 Task: Create a due date automation trigger when advanced on, on the tuesday before a card is due add dates not starting this month at 11:00 AM.
Action: Mouse moved to (1038, 72)
Screenshot: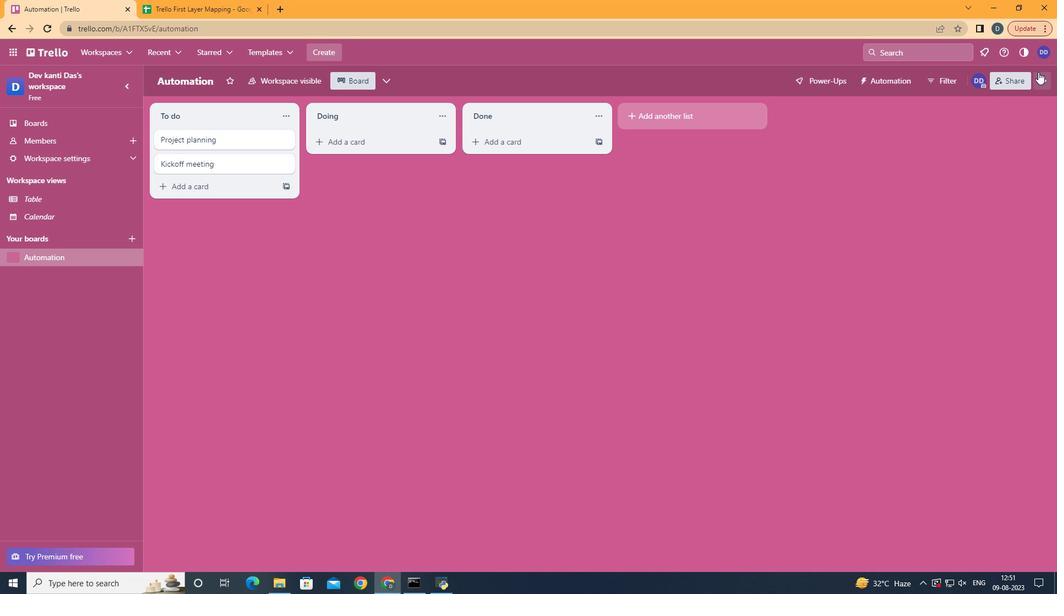 
Action: Mouse pressed left at (1038, 72)
Screenshot: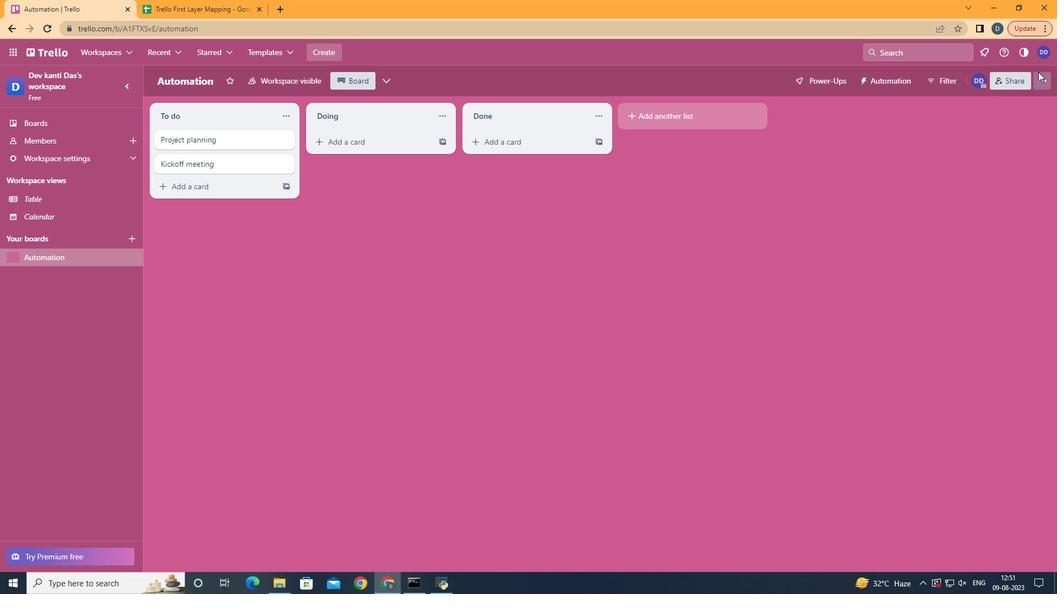 
Action: Mouse moved to (933, 248)
Screenshot: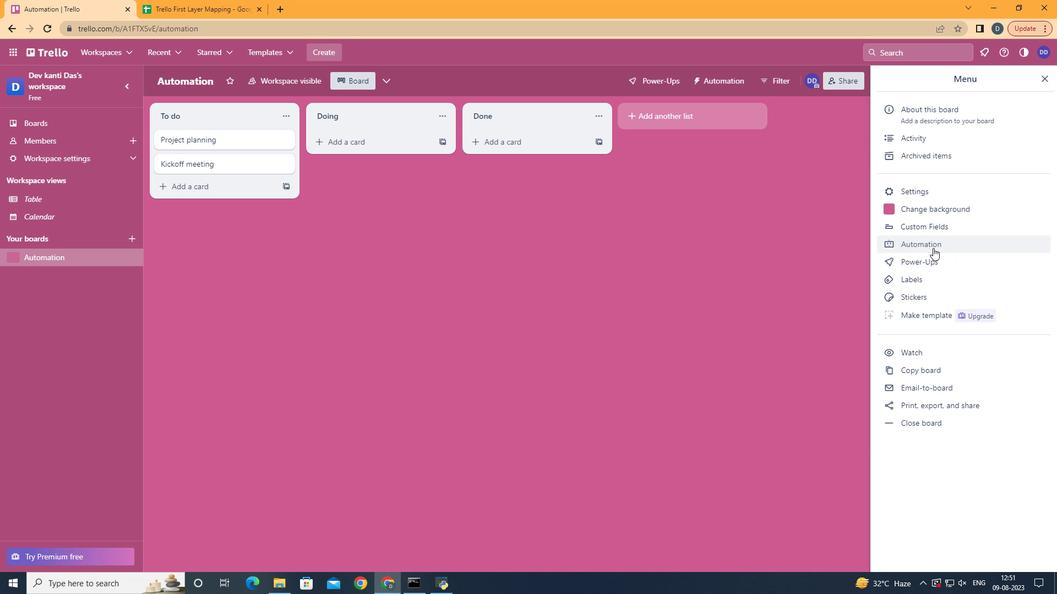
Action: Mouse pressed left at (933, 248)
Screenshot: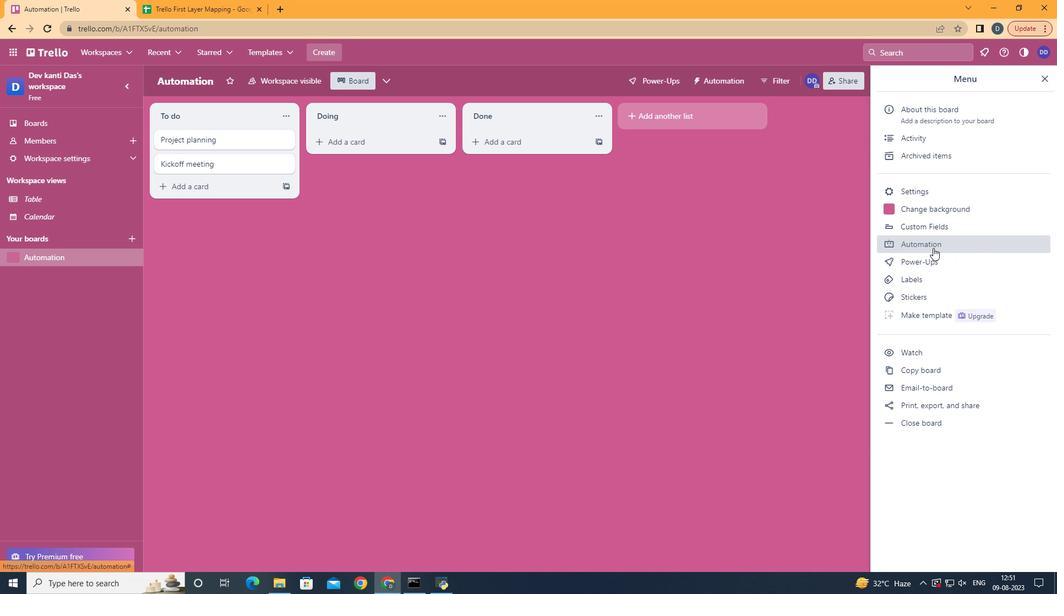 
Action: Mouse moved to (205, 223)
Screenshot: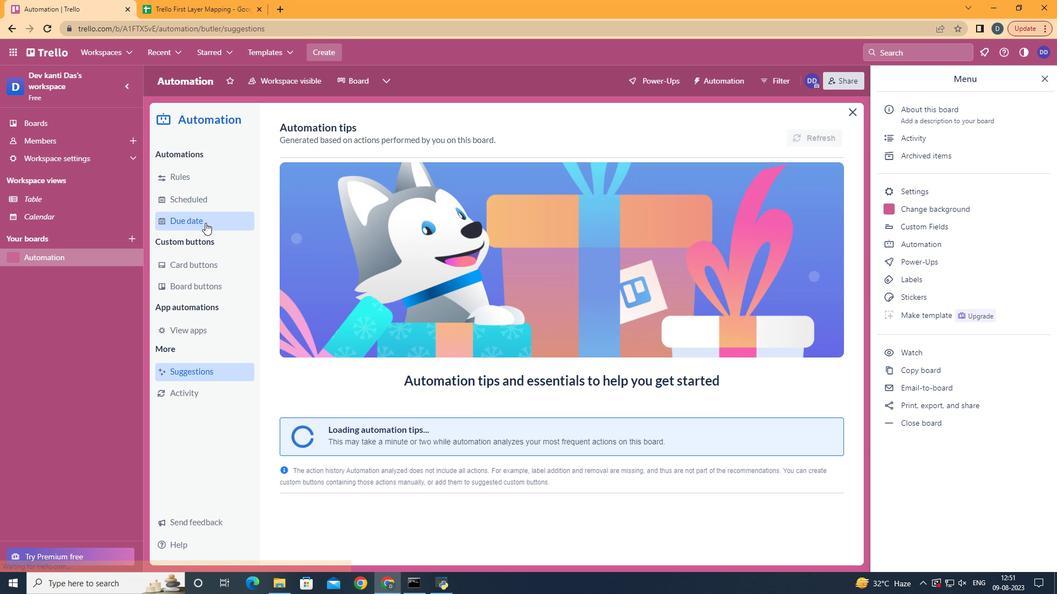 
Action: Mouse pressed left at (205, 223)
Screenshot: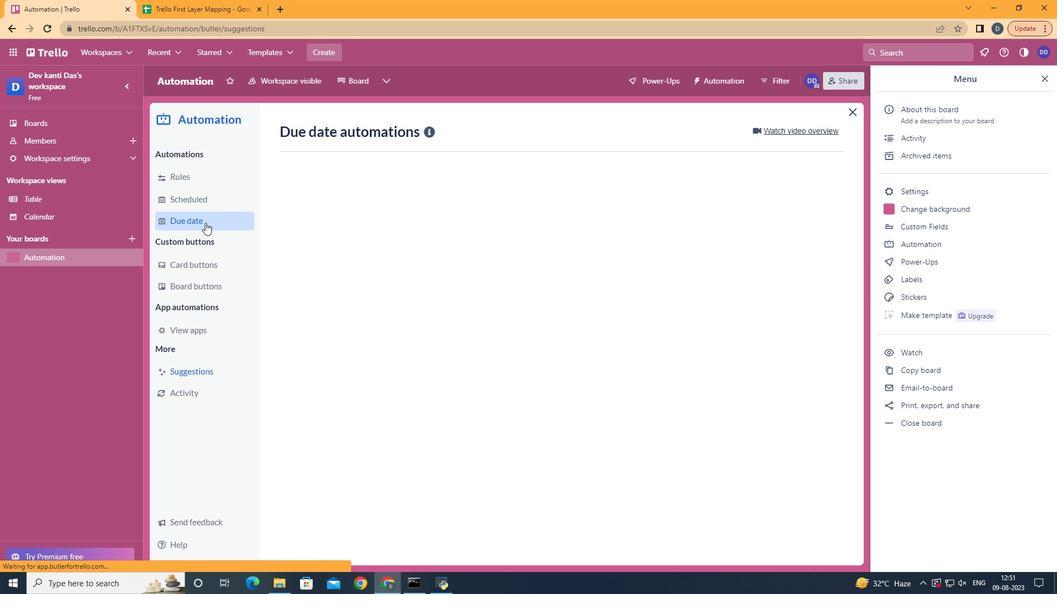 
Action: Mouse moved to (776, 131)
Screenshot: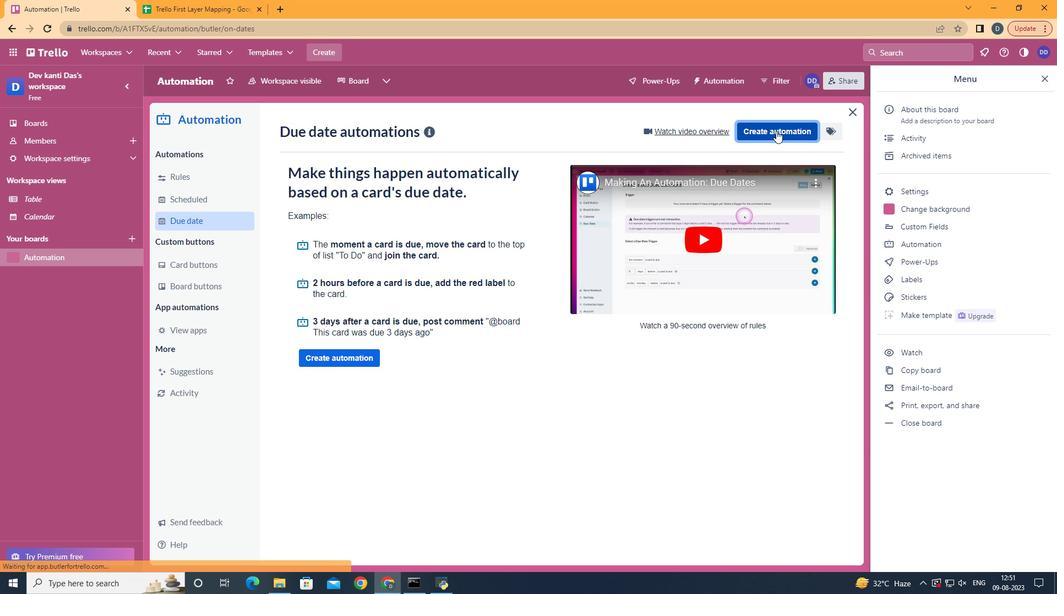 
Action: Mouse pressed left at (776, 131)
Screenshot: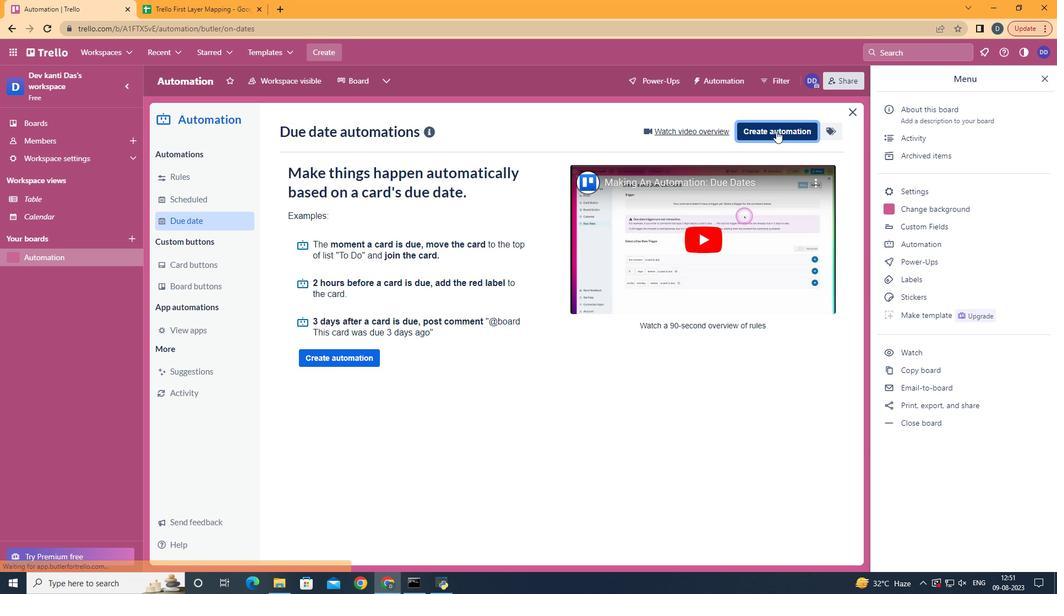 
Action: Mouse moved to (580, 245)
Screenshot: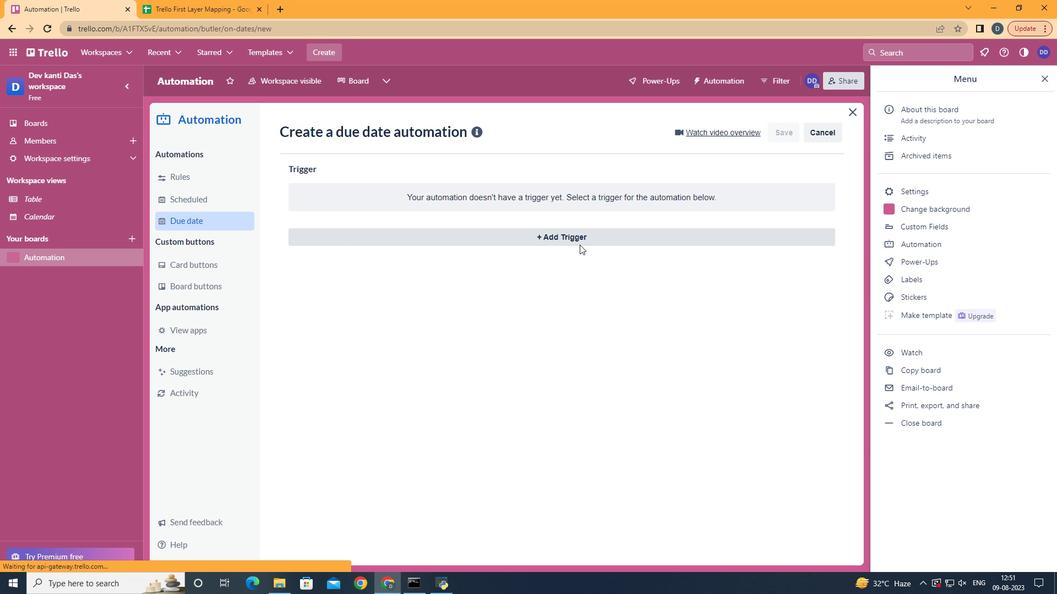 
Action: Mouse pressed left at (580, 245)
Screenshot: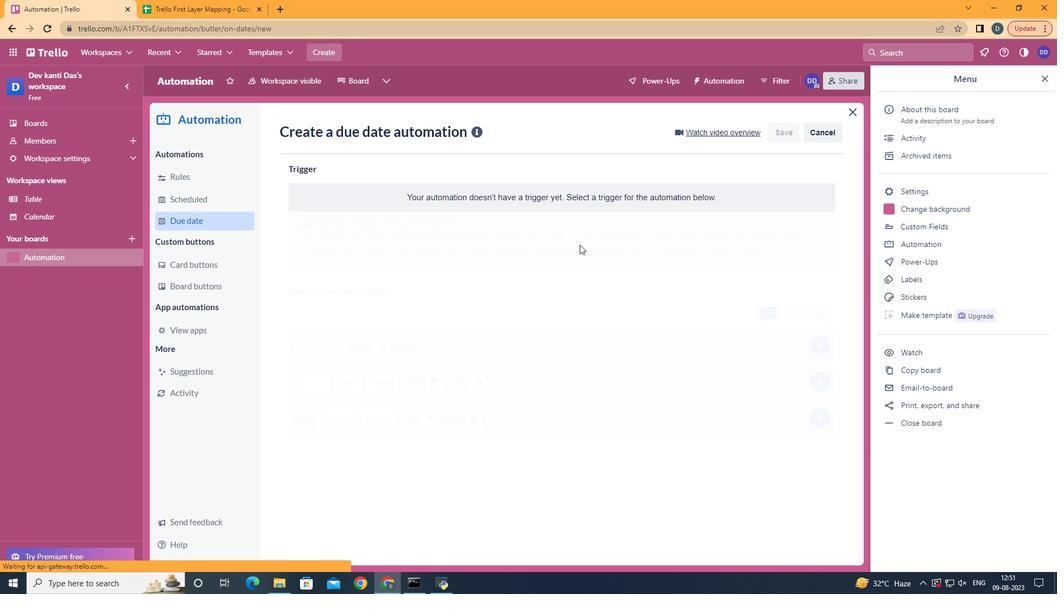
Action: Mouse moved to (369, 312)
Screenshot: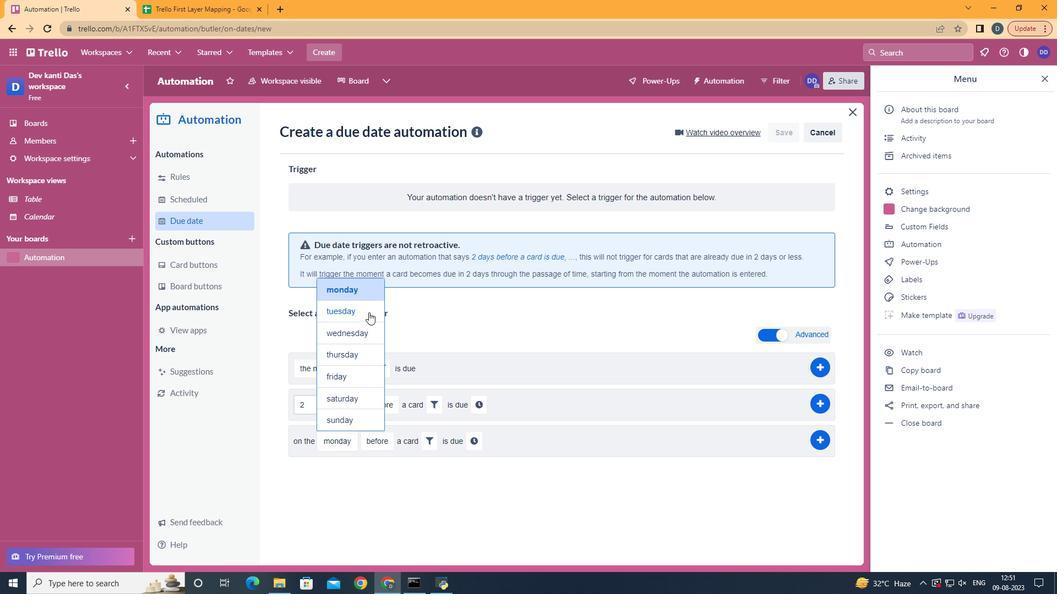 
Action: Mouse pressed left at (369, 312)
Screenshot: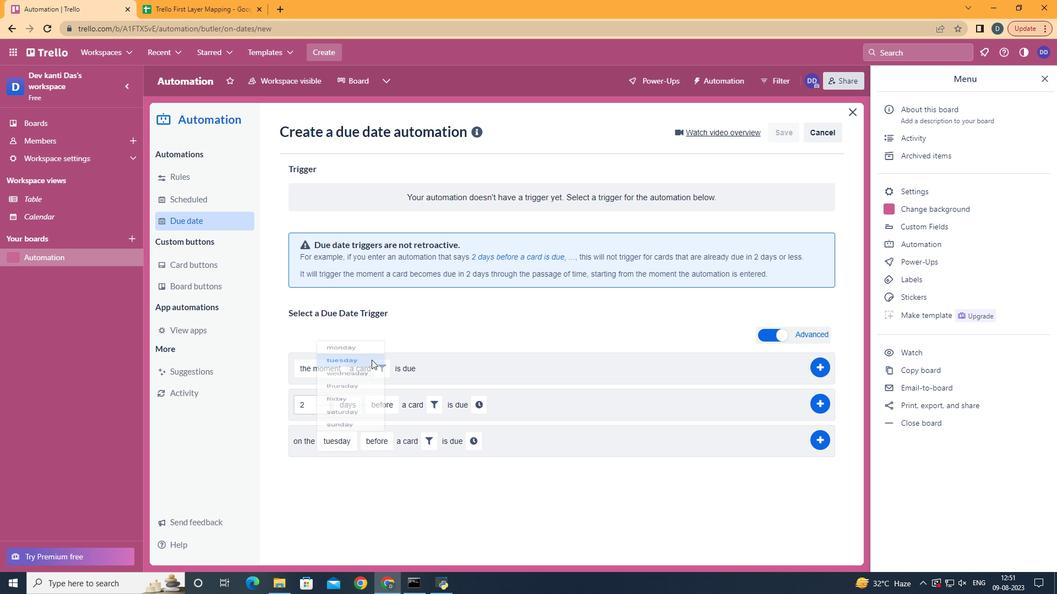
Action: Mouse moved to (380, 456)
Screenshot: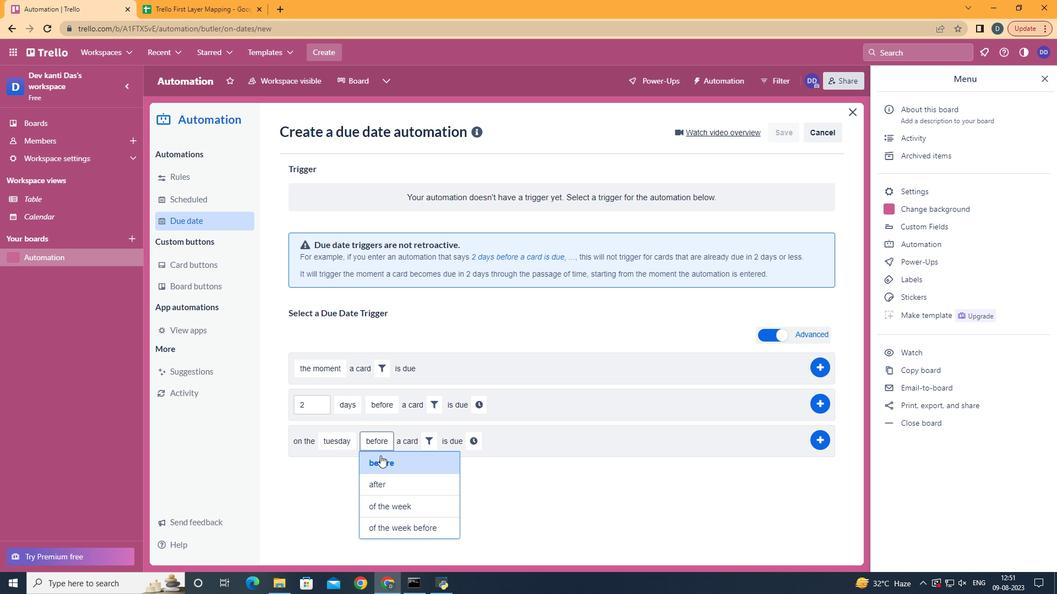 
Action: Mouse pressed left at (380, 456)
Screenshot: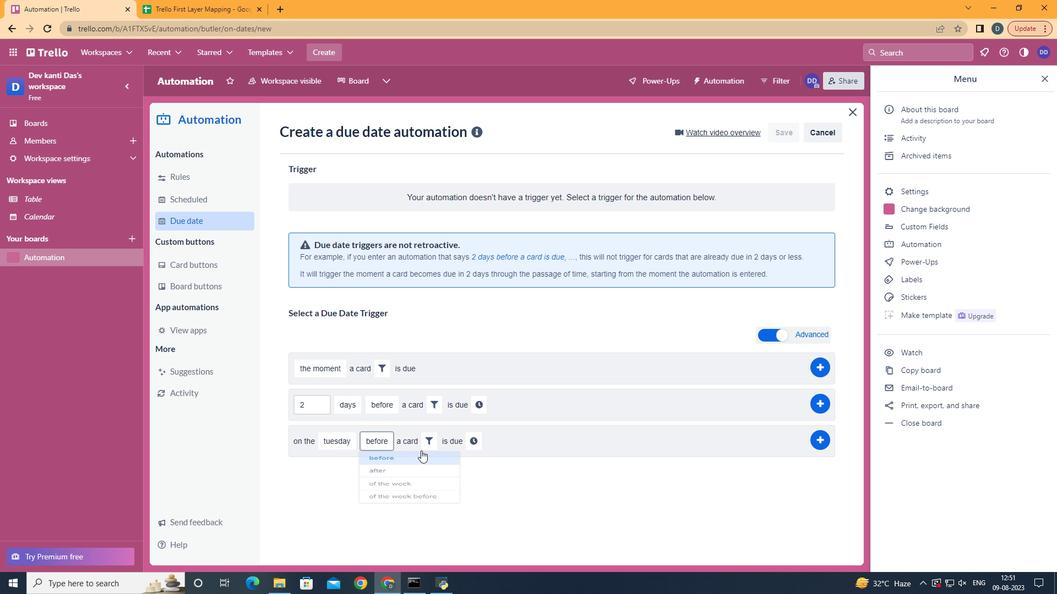 
Action: Mouse moved to (426, 444)
Screenshot: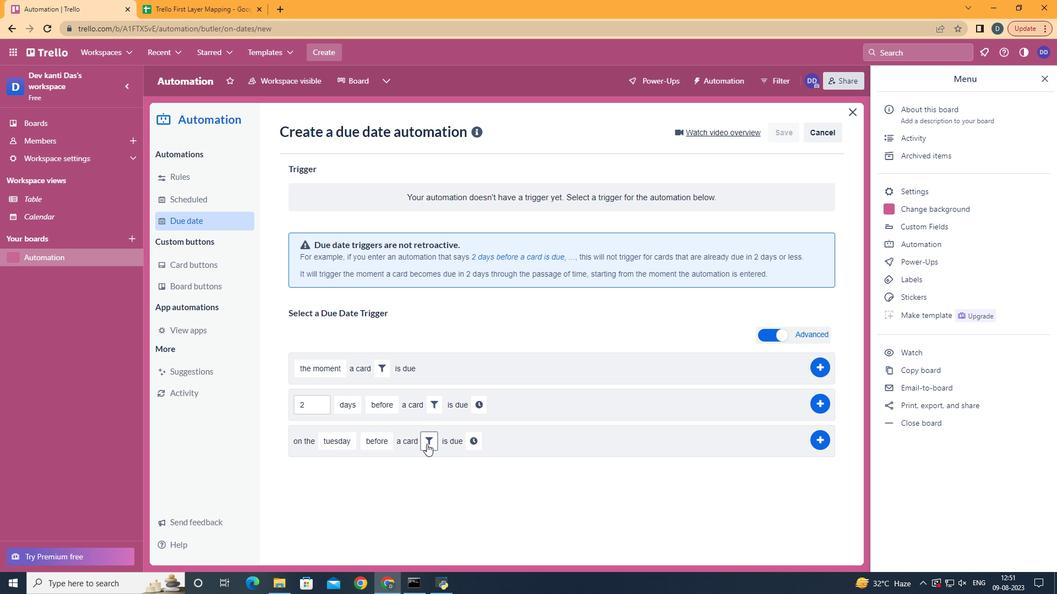 
Action: Mouse pressed left at (426, 444)
Screenshot: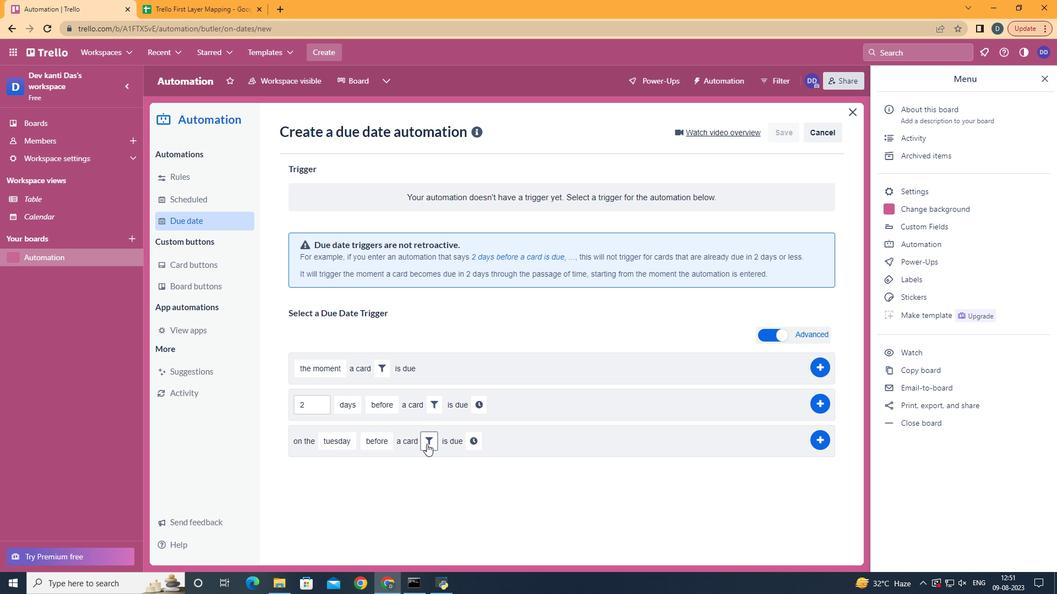 
Action: Mouse moved to (493, 479)
Screenshot: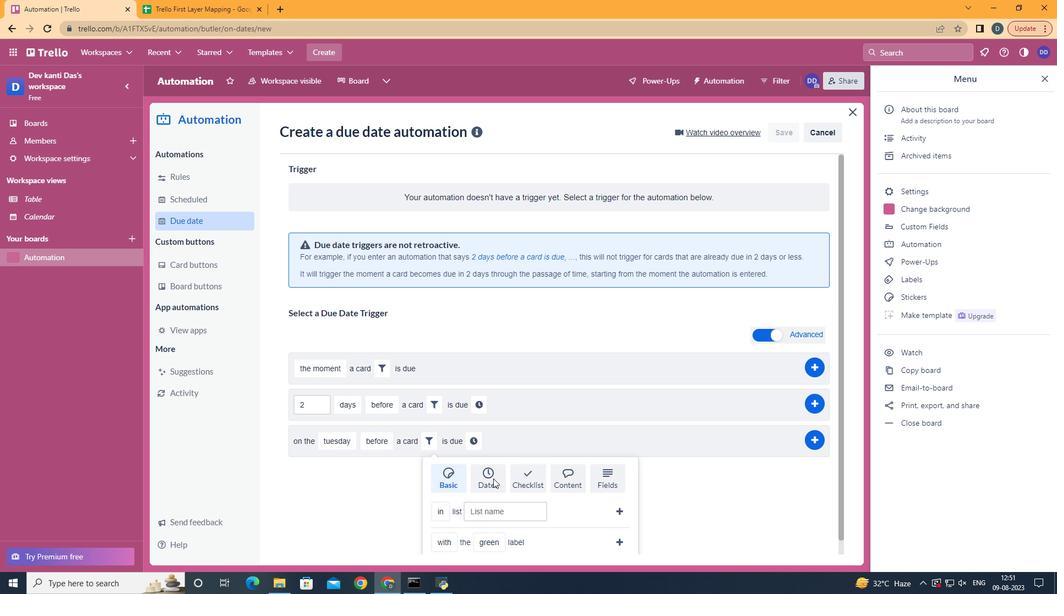 
Action: Mouse pressed left at (493, 479)
Screenshot: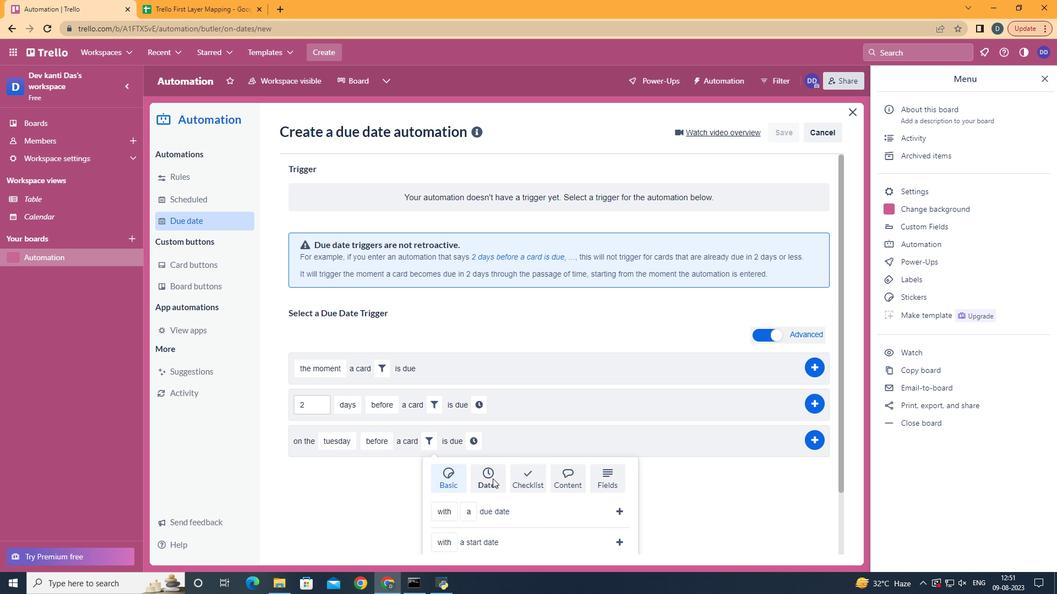
Action: Mouse moved to (492, 479)
Screenshot: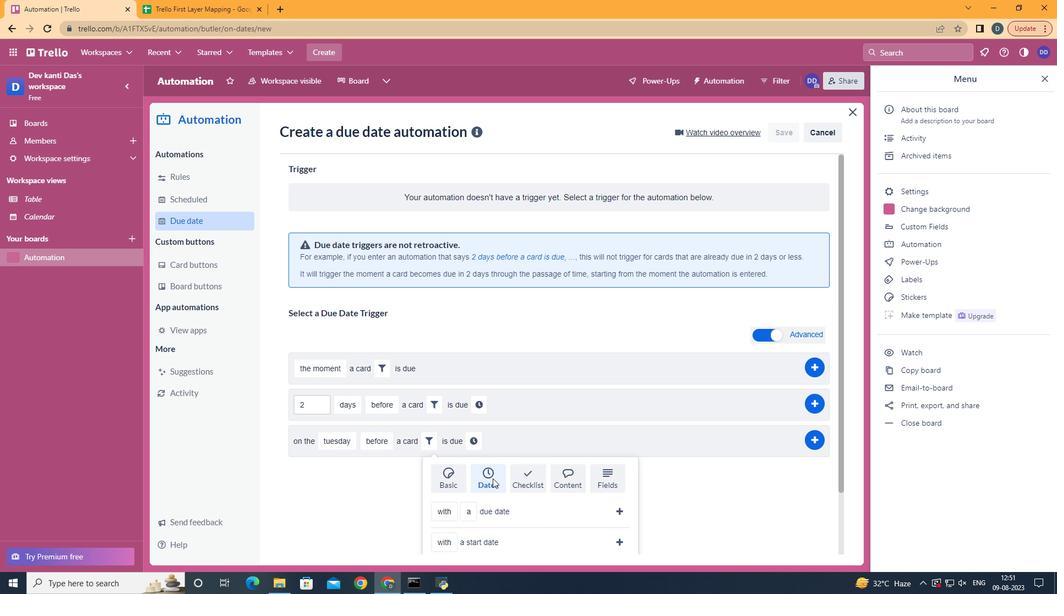 
Action: Mouse scrolled (492, 478) with delta (0, 0)
Screenshot: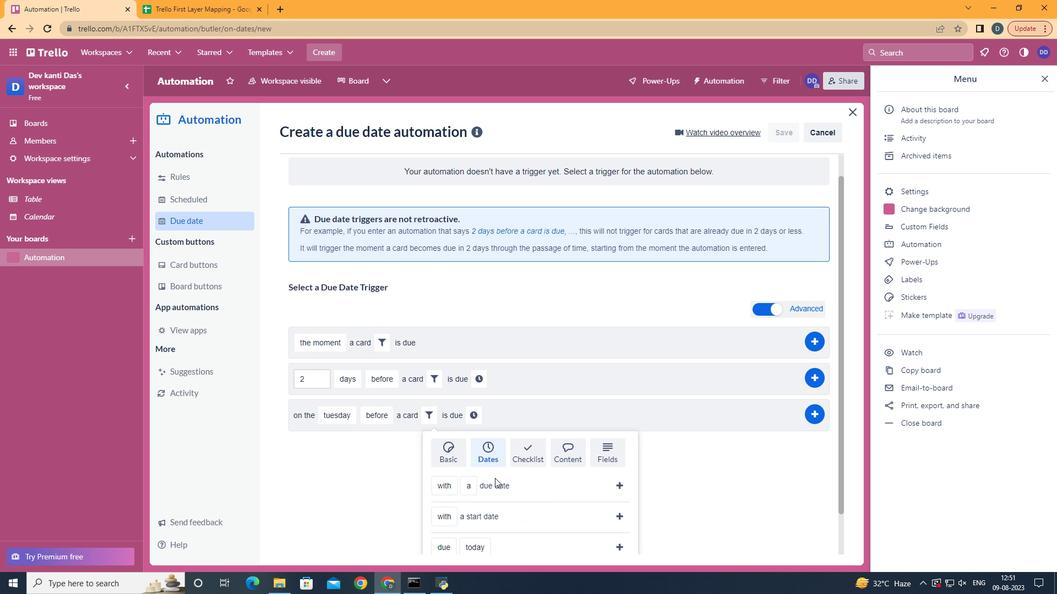 
Action: Mouse scrolled (492, 478) with delta (0, 0)
Screenshot: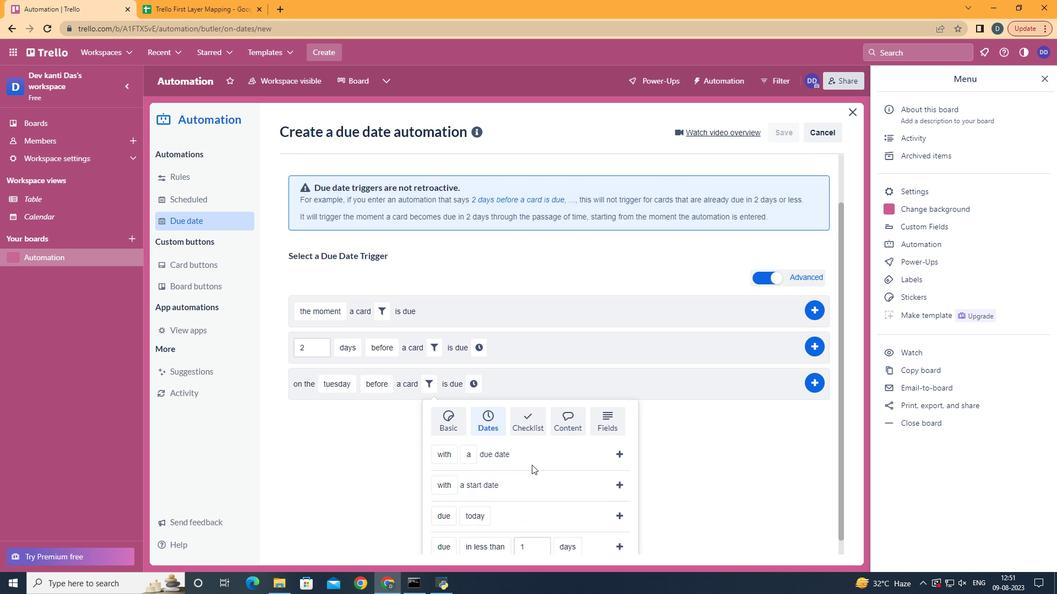 
Action: Mouse scrolled (492, 478) with delta (0, 0)
Screenshot: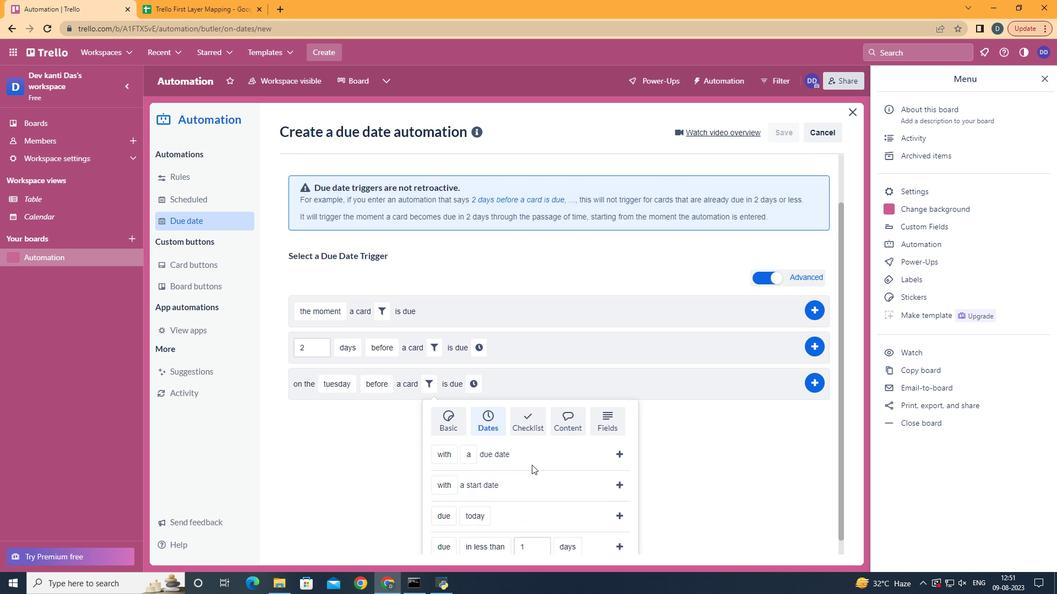 
Action: Mouse scrolled (492, 478) with delta (0, 0)
Screenshot: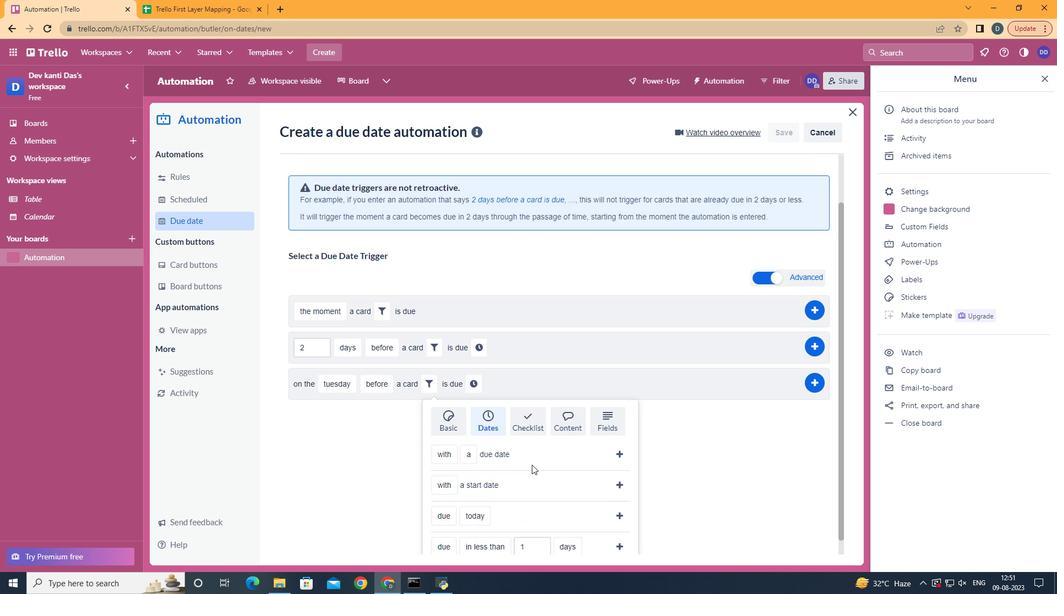 
Action: Mouse moved to (456, 482)
Screenshot: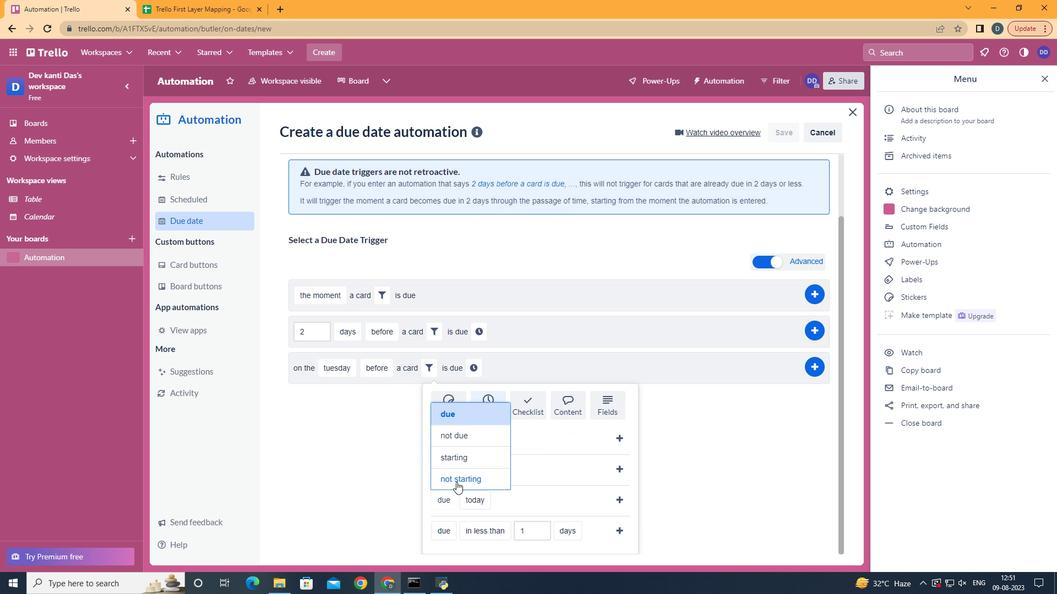 
Action: Mouse pressed left at (456, 482)
Screenshot: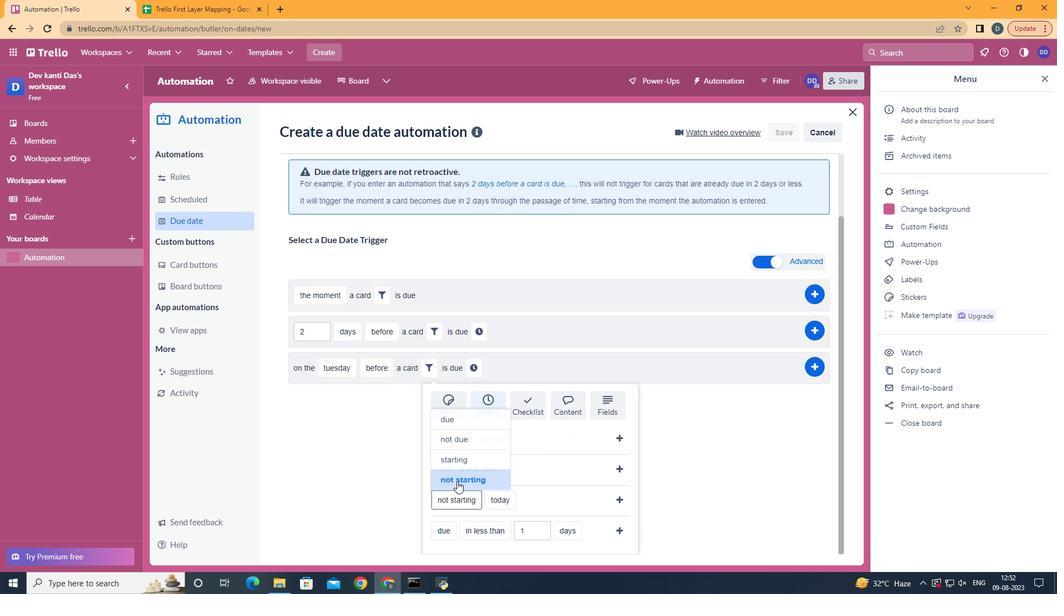 
Action: Mouse moved to (518, 457)
Screenshot: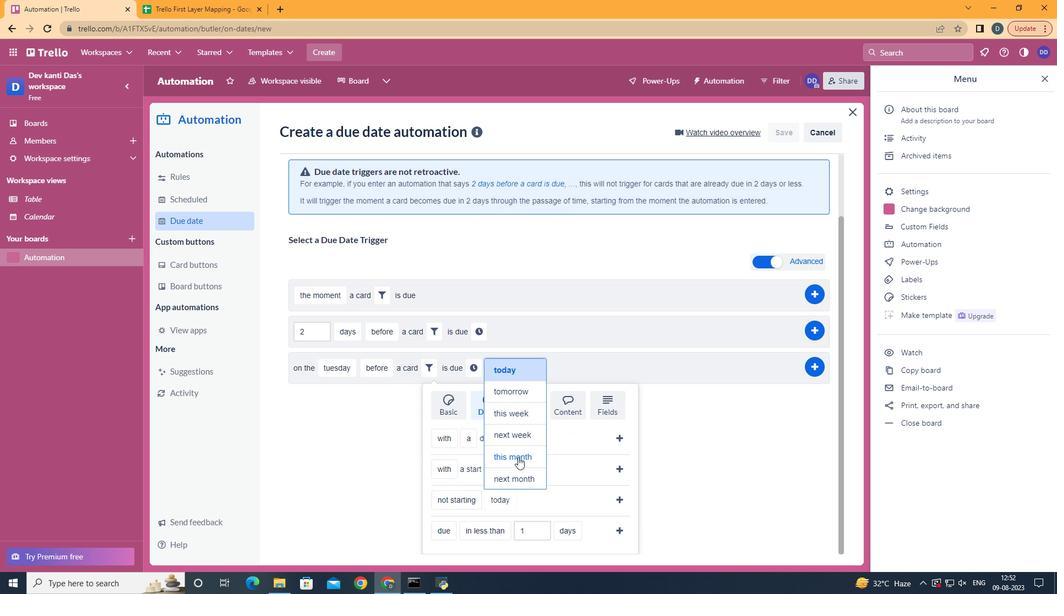 
Action: Mouse pressed left at (518, 457)
Screenshot: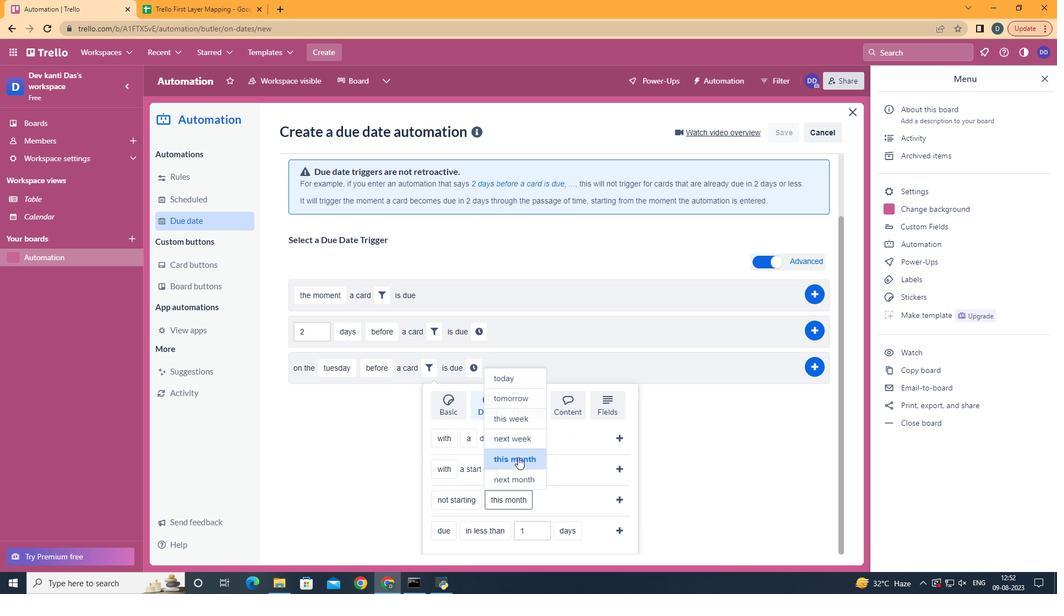 
Action: Mouse moved to (617, 504)
Screenshot: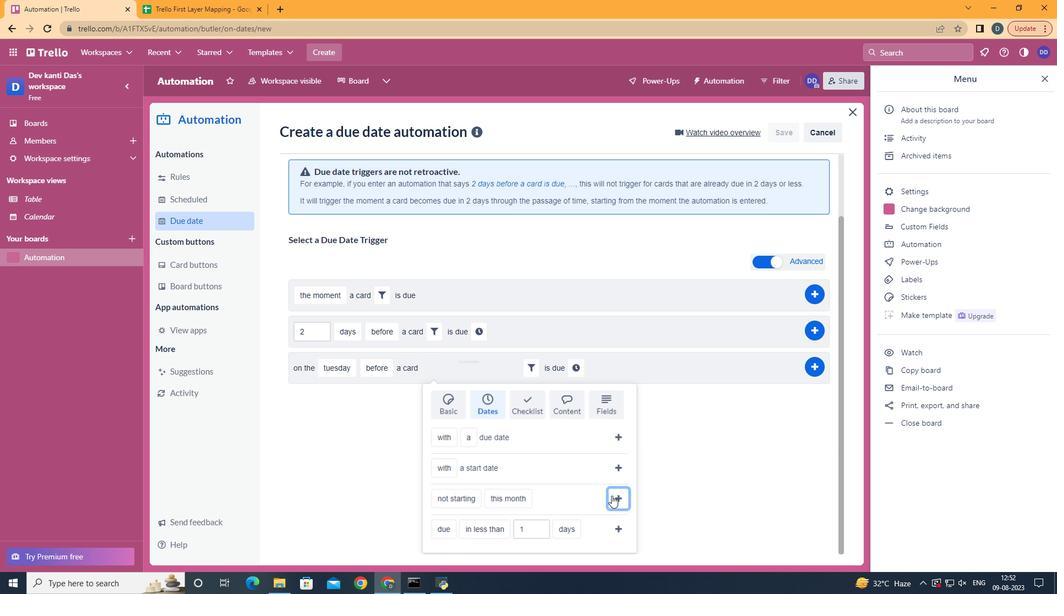 
Action: Mouse pressed left at (617, 504)
Screenshot: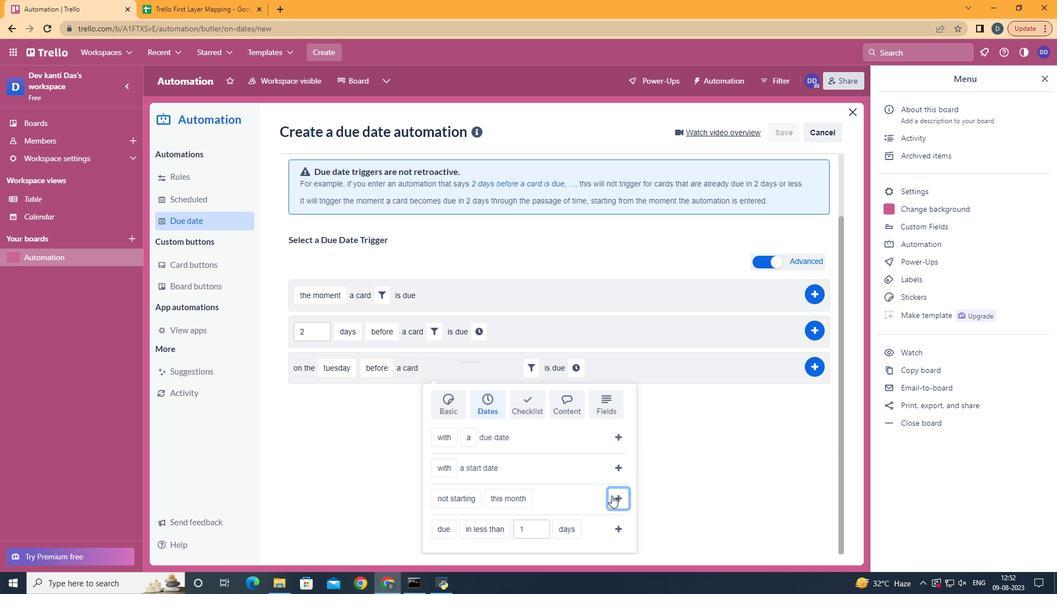 
Action: Mouse moved to (580, 435)
Screenshot: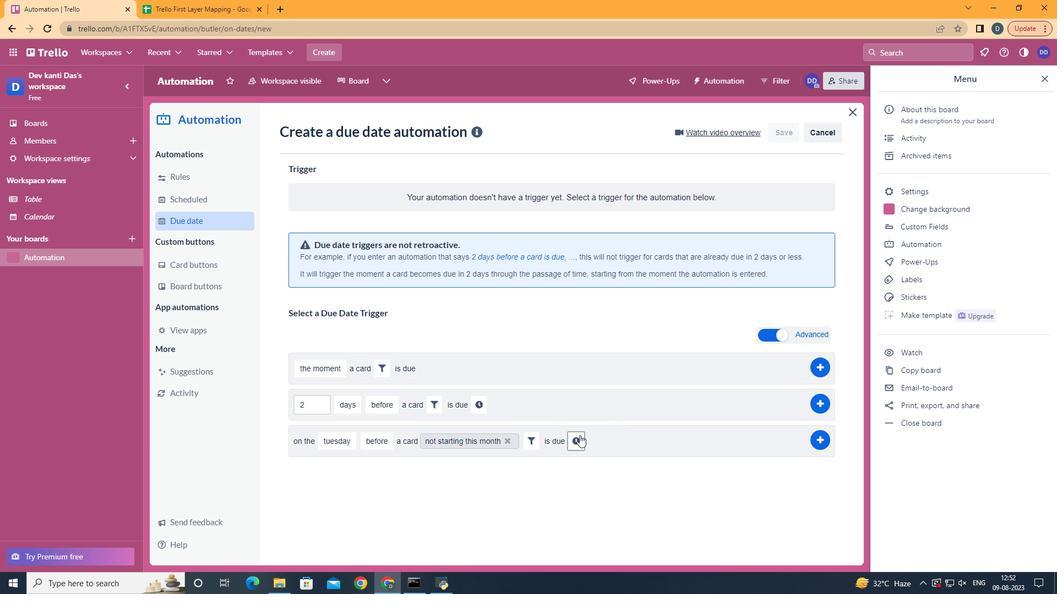 
Action: Mouse pressed left at (580, 435)
Screenshot: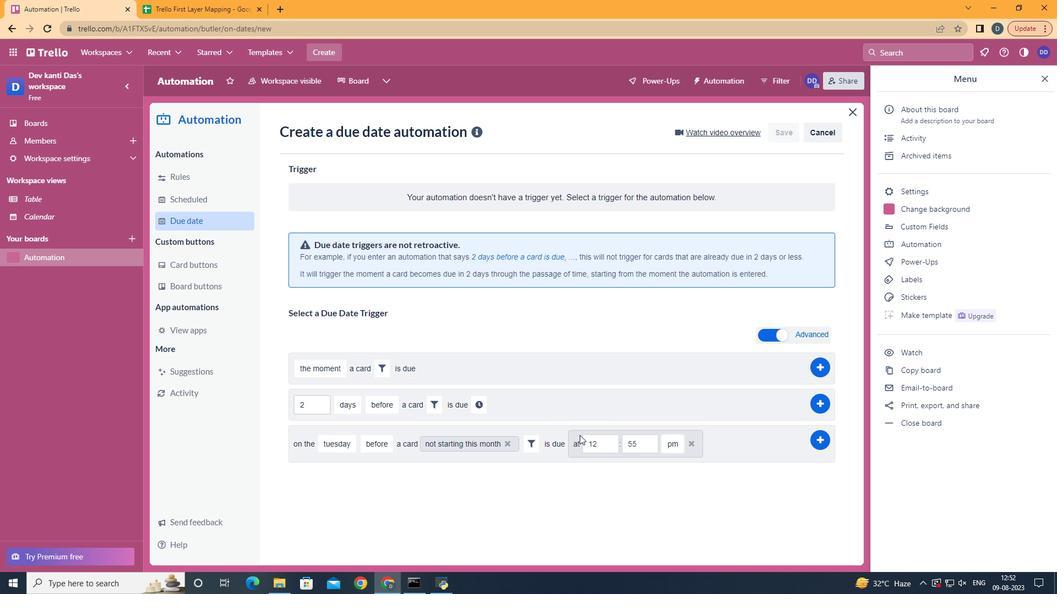 
Action: Mouse moved to (598, 441)
Screenshot: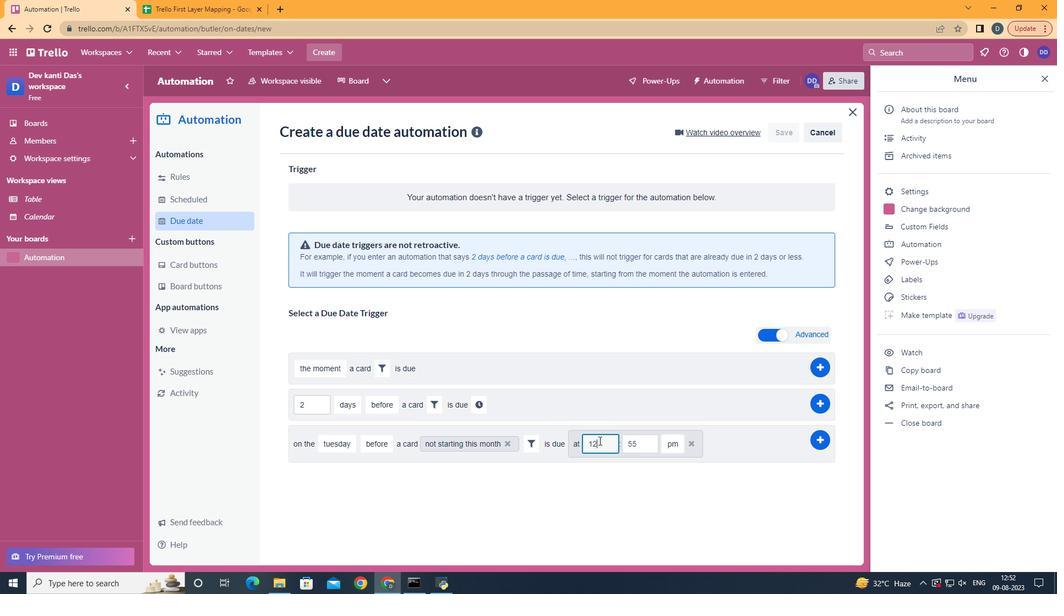 
Action: Mouse pressed left at (598, 441)
Screenshot: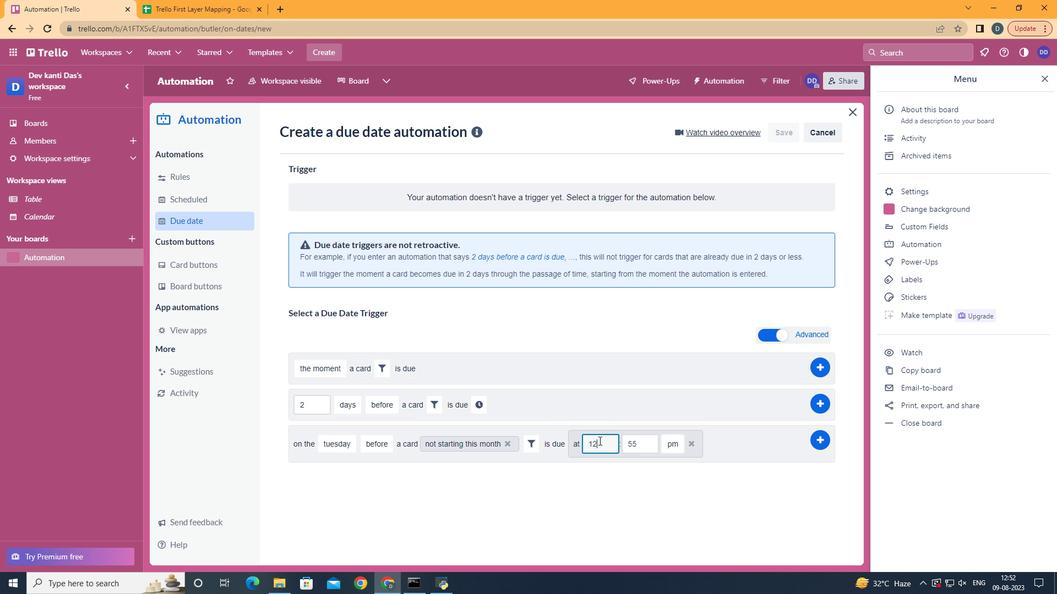 
Action: Mouse moved to (599, 441)
Screenshot: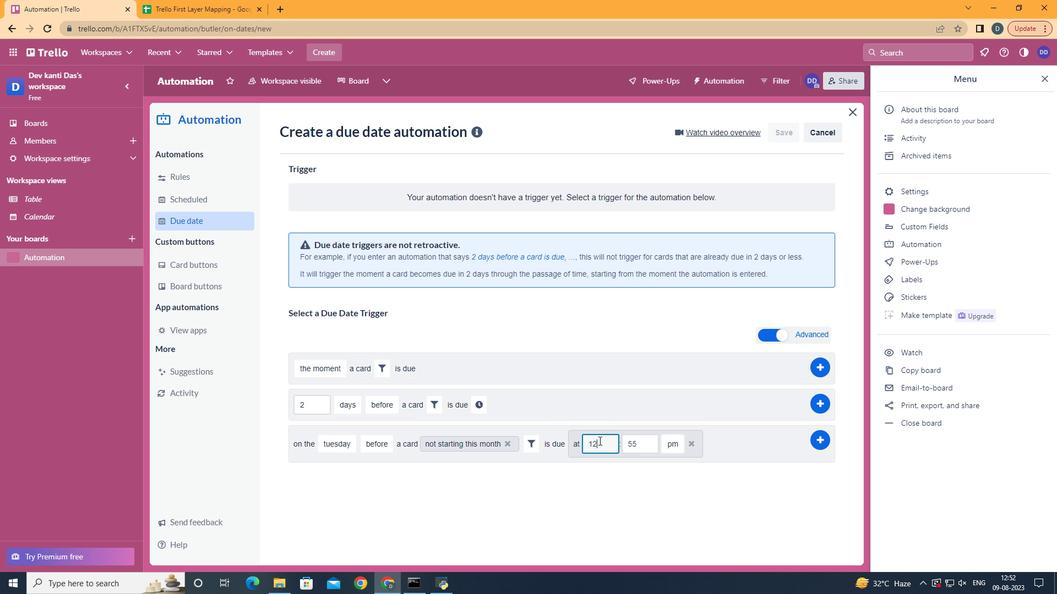 
Action: Key pressed <Key.backspace>1
Screenshot: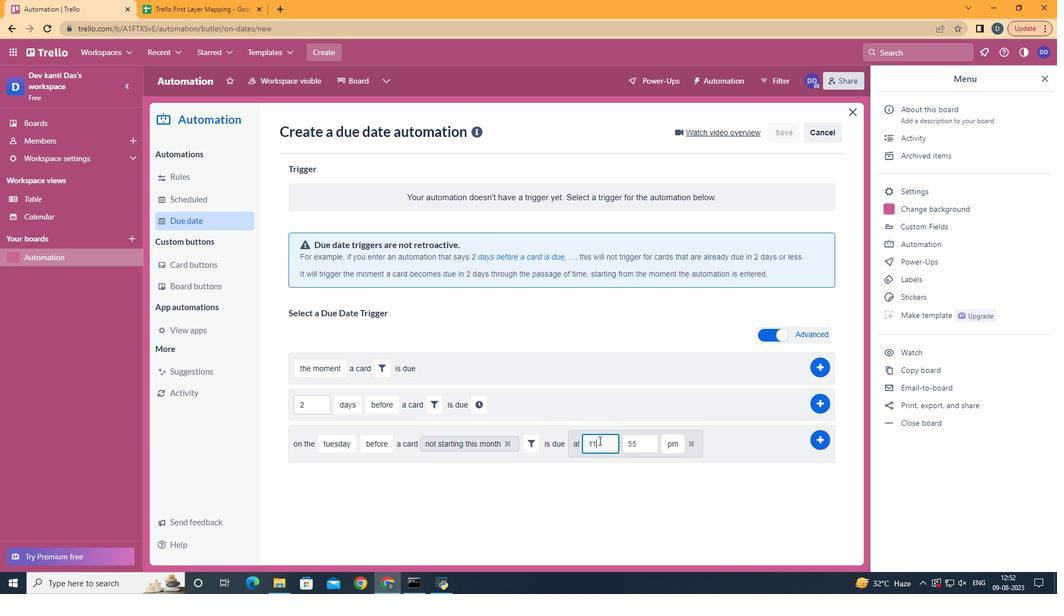
Action: Mouse moved to (641, 445)
Screenshot: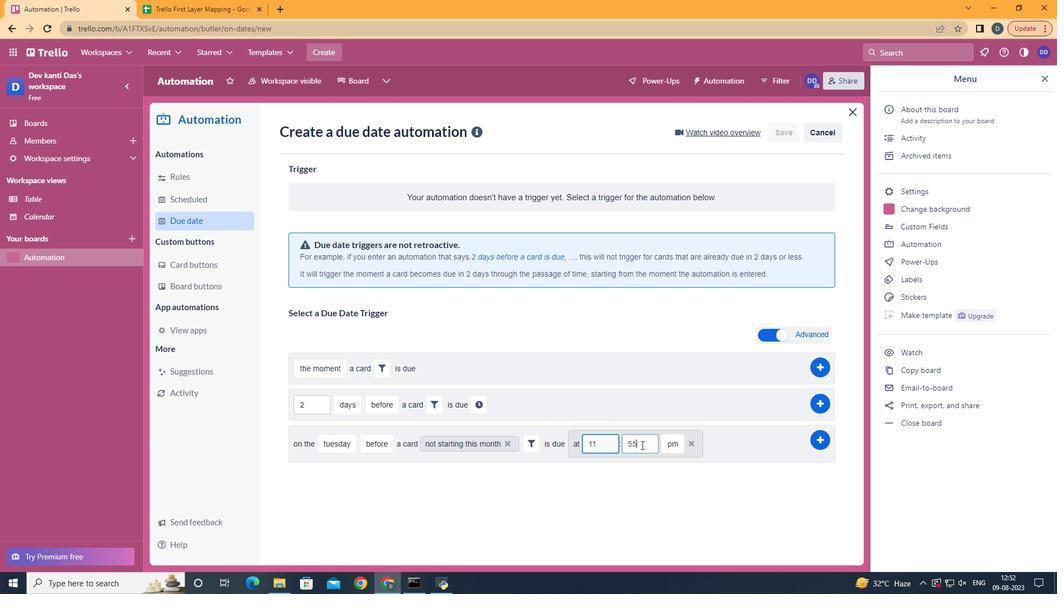 
Action: Mouse pressed left at (641, 445)
Screenshot: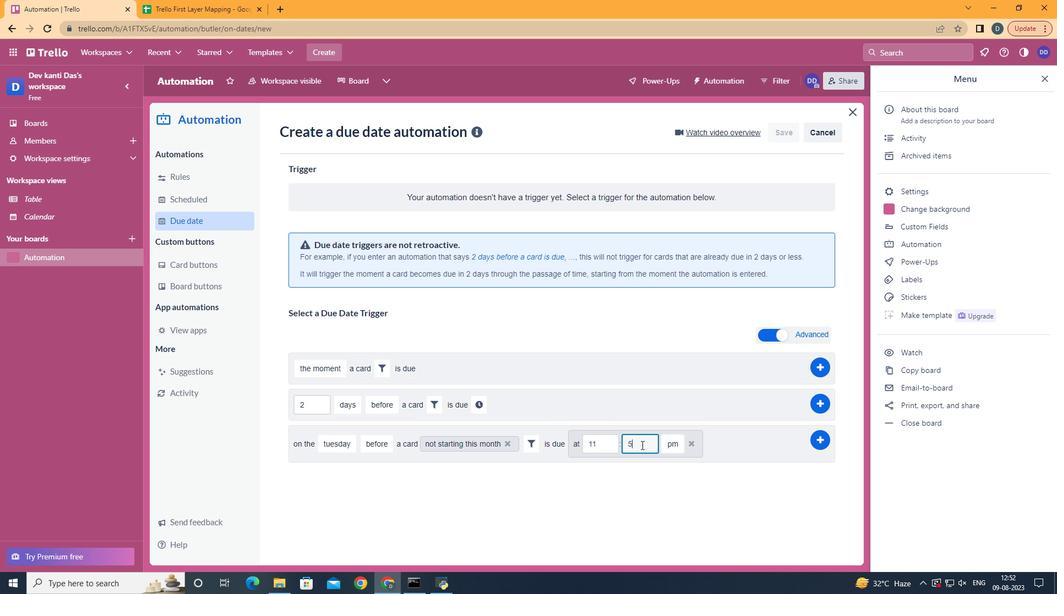 
Action: Key pressed <Key.backspace><Key.backspace>00
Screenshot: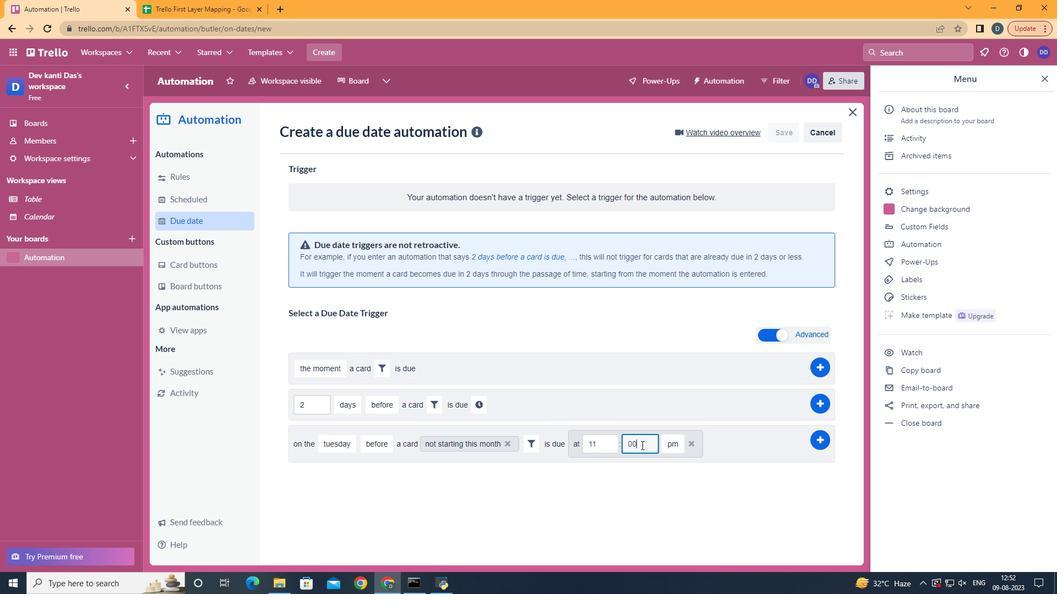 
Action: Mouse moved to (679, 460)
Screenshot: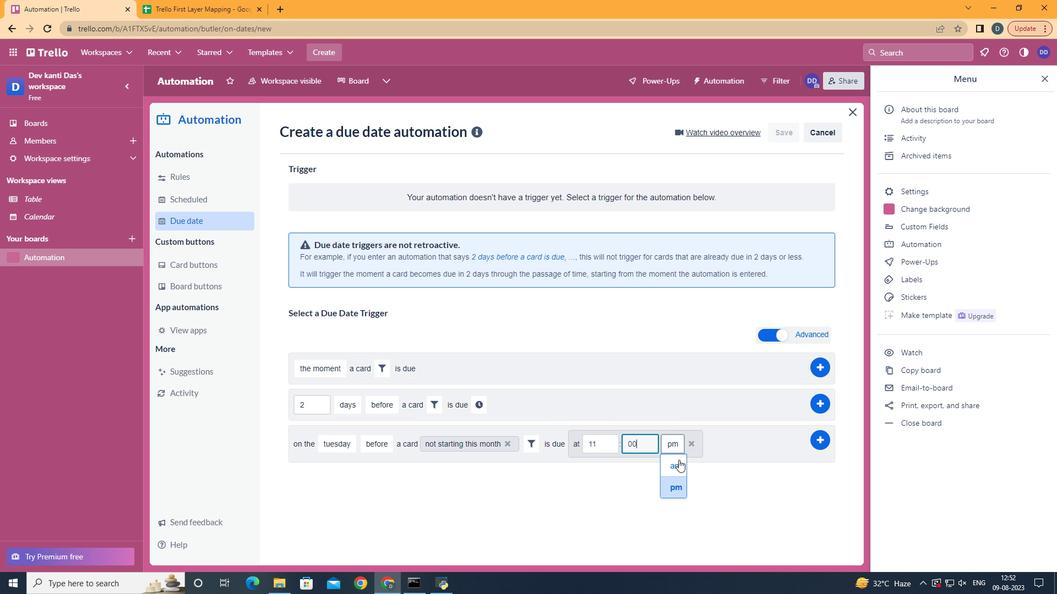 
Action: Mouse pressed left at (679, 460)
Screenshot: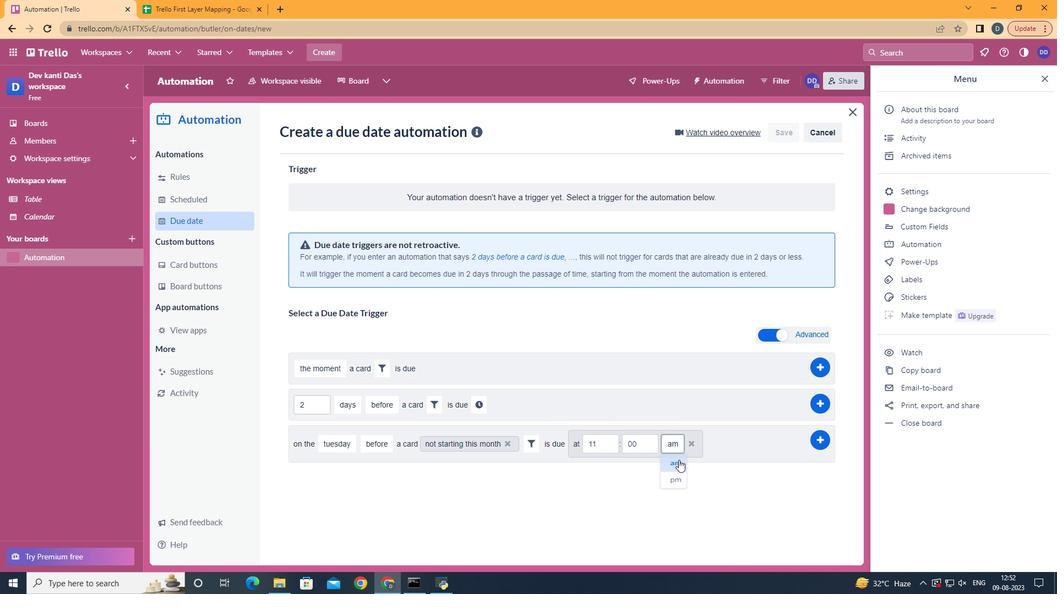 
Action: Mouse moved to (825, 442)
Screenshot: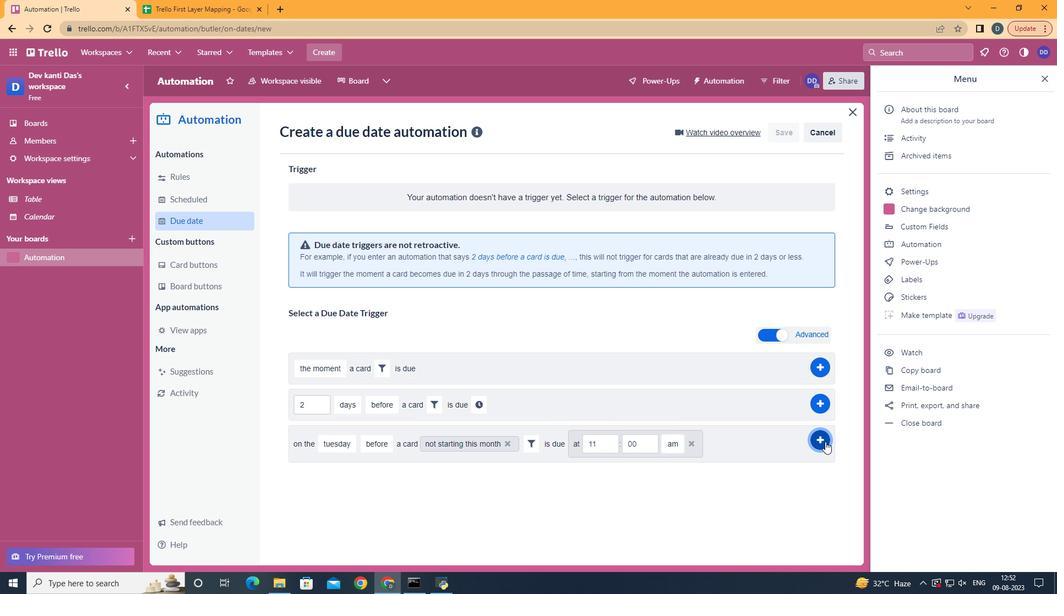 
Action: Mouse pressed left at (825, 442)
Screenshot: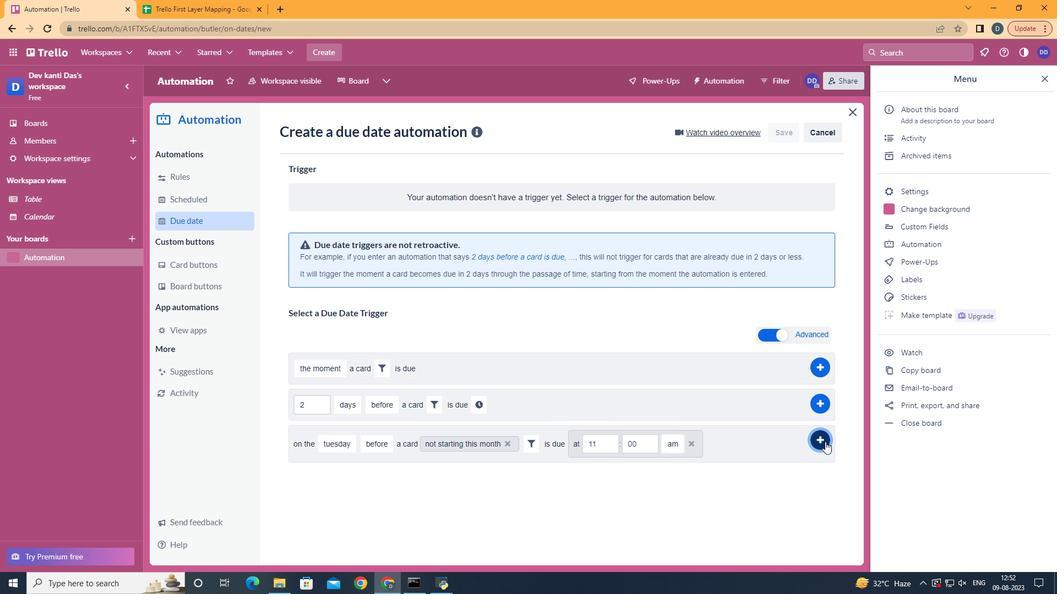 
Action: Mouse moved to (642, 242)
Screenshot: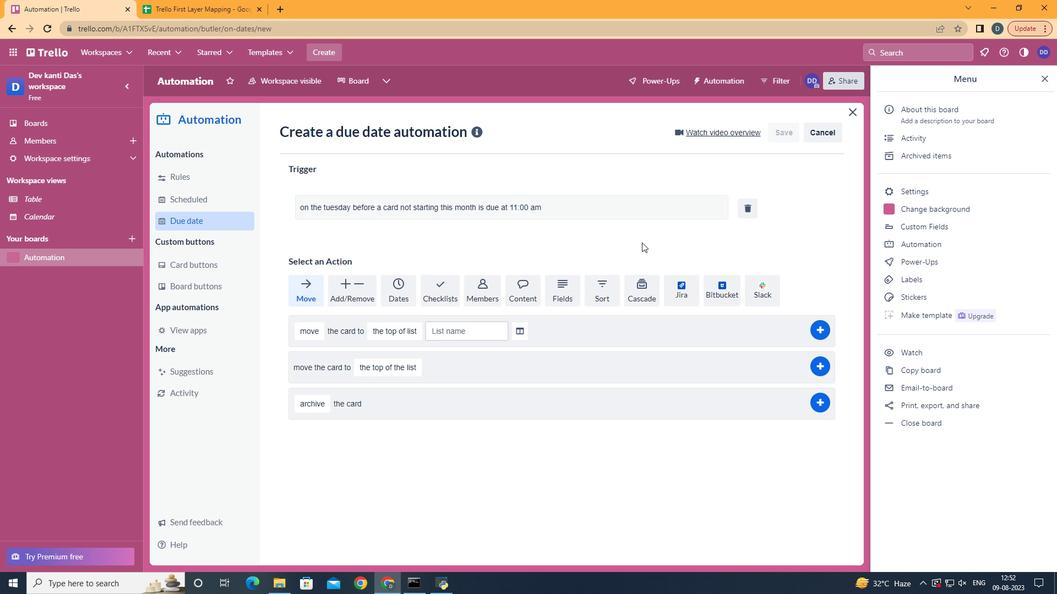 
